 Task: Create a 60-minute meeting to evaluate partnership opportunities.
Action: Mouse moved to (72, 116)
Screenshot: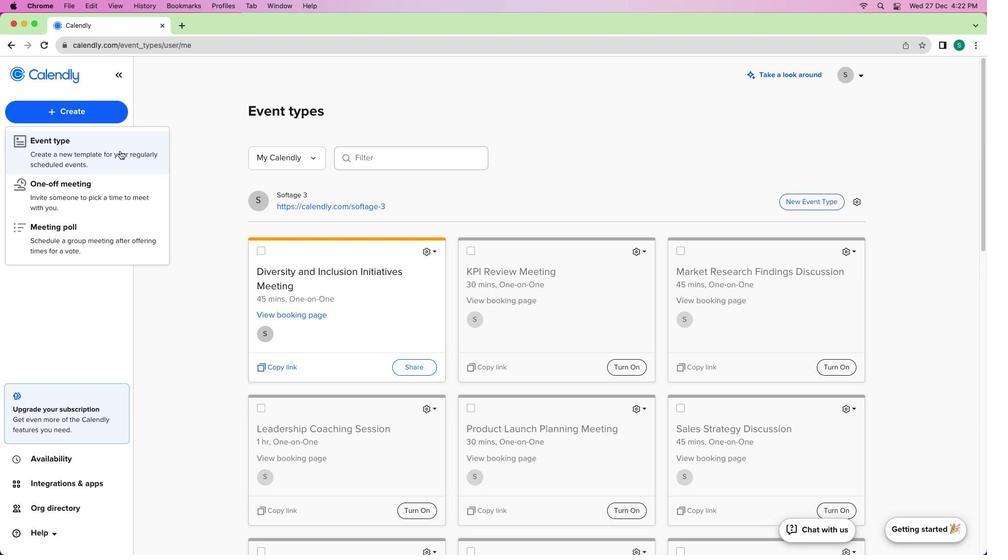 
Action: Mouse pressed left at (72, 116)
Screenshot: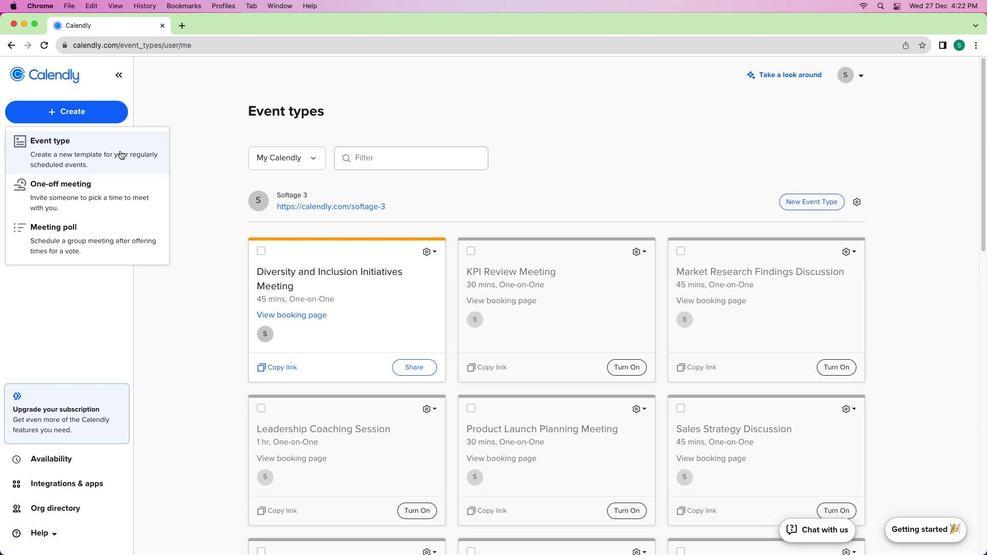 
Action: Mouse moved to (56, 158)
Screenshot: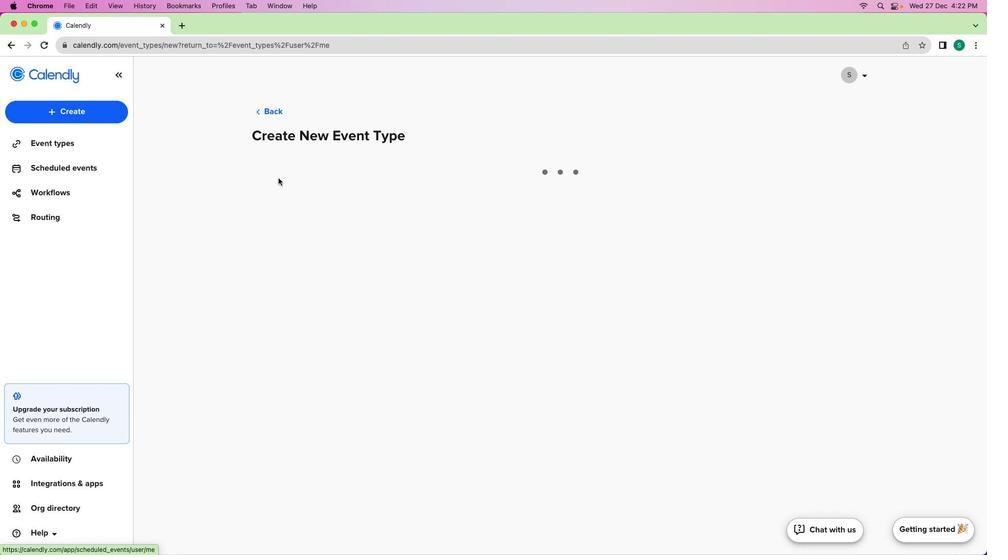 
Action: Mouse pressed left at (56, 158)
Screenshot: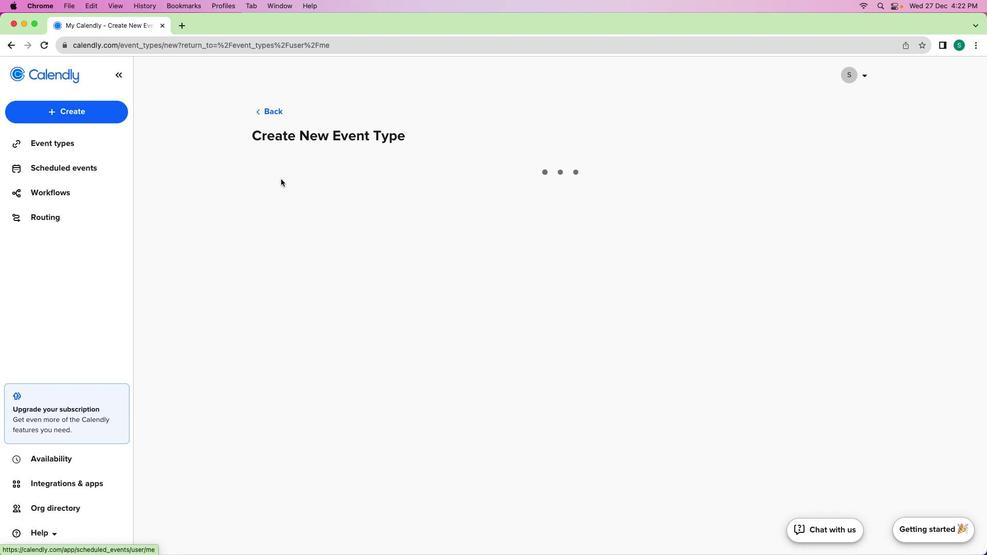 
Action: Mouse moved to (341, 210)
Screenshot: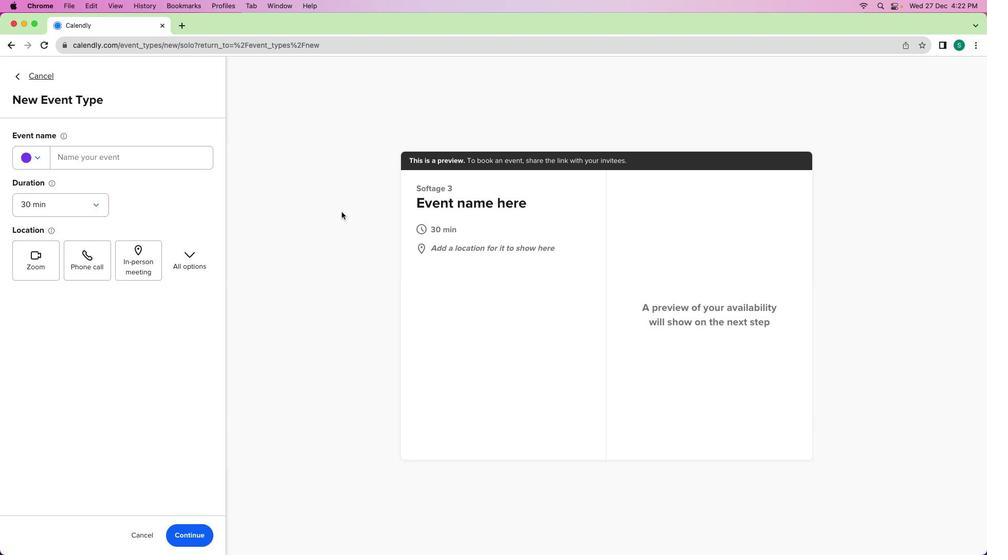 
Action: Mouse pressed left at (341, 210)
Screenshot: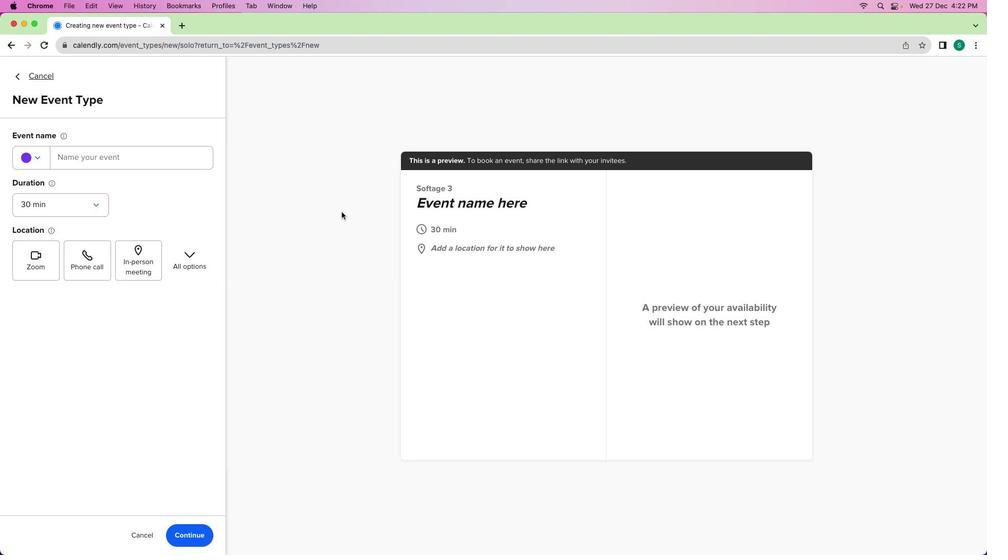 
Action: Mouse moved to (38, 162)
Screenshot: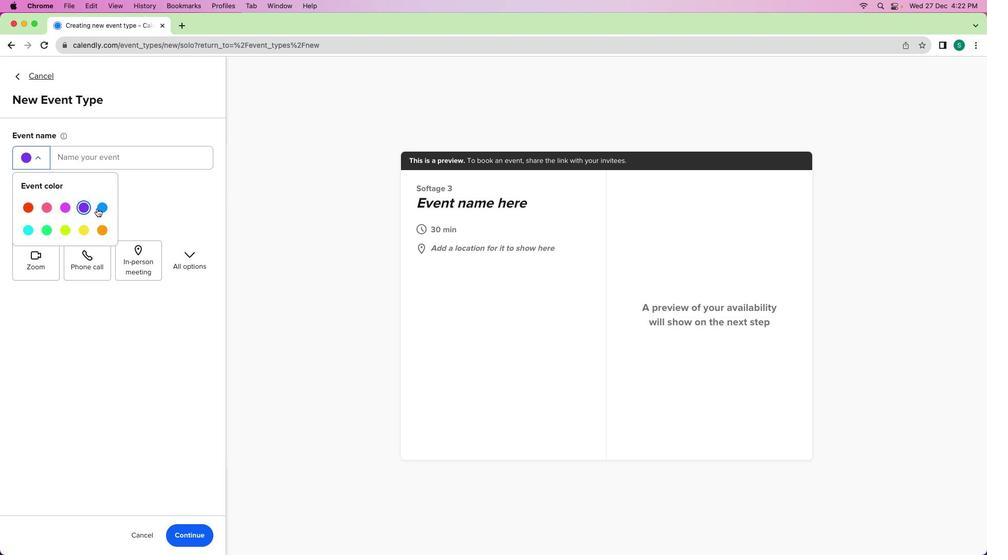 
Action: Mouse pressed left at (38, 162)
Screenshot: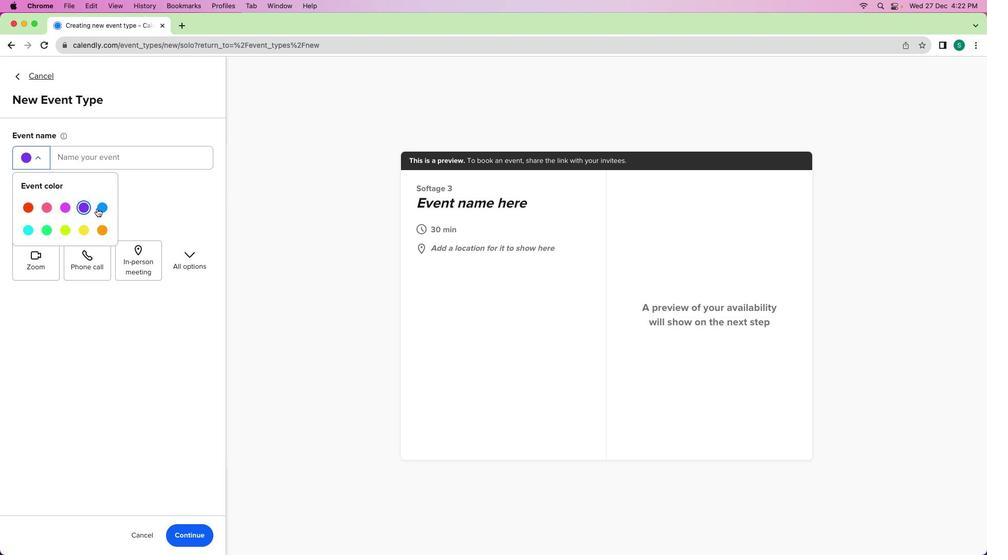 
Action: Mouse moved to (67, 206)
Screenshot: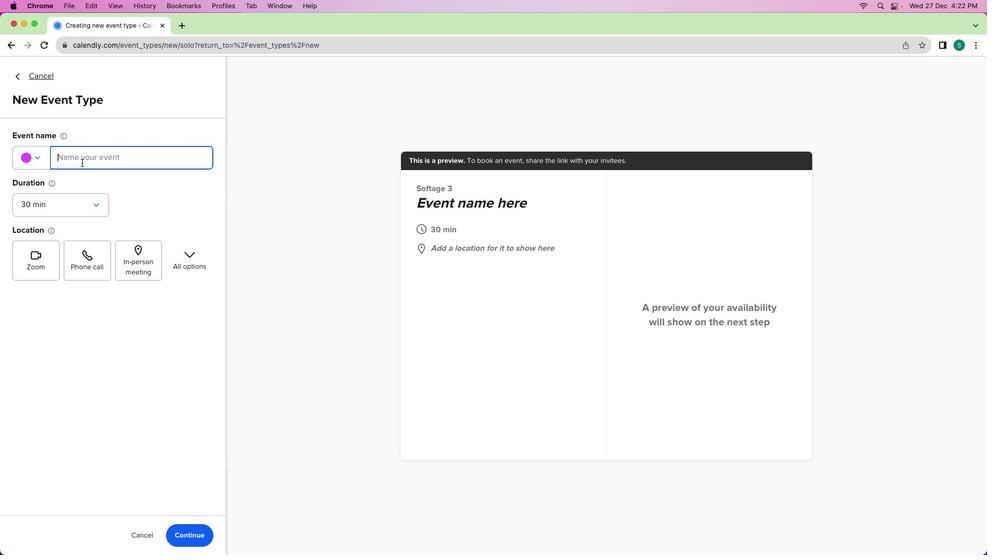 
Action: Mouse pressed left at (67, 206)
Screenshot: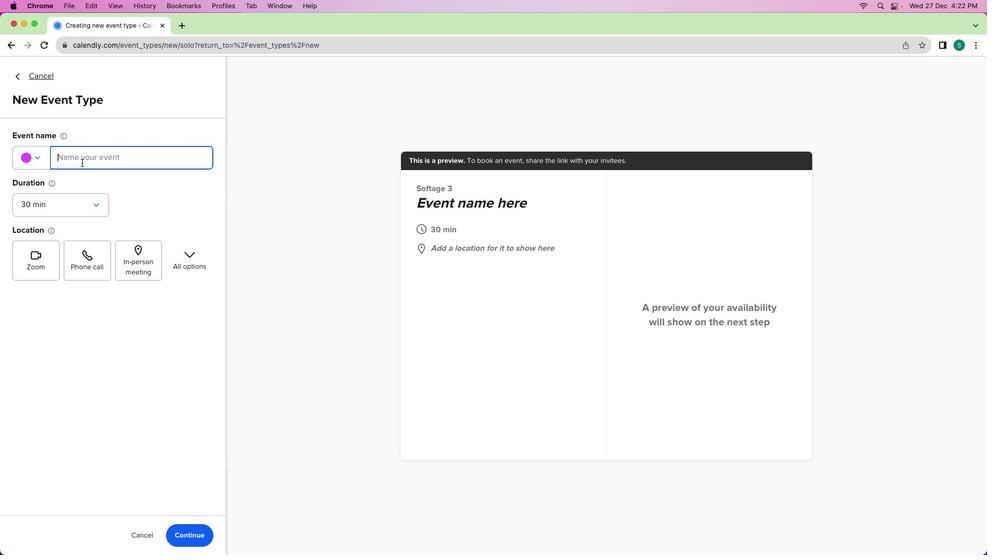 
Action: Mouse moved to (80, 162)
Screenshot: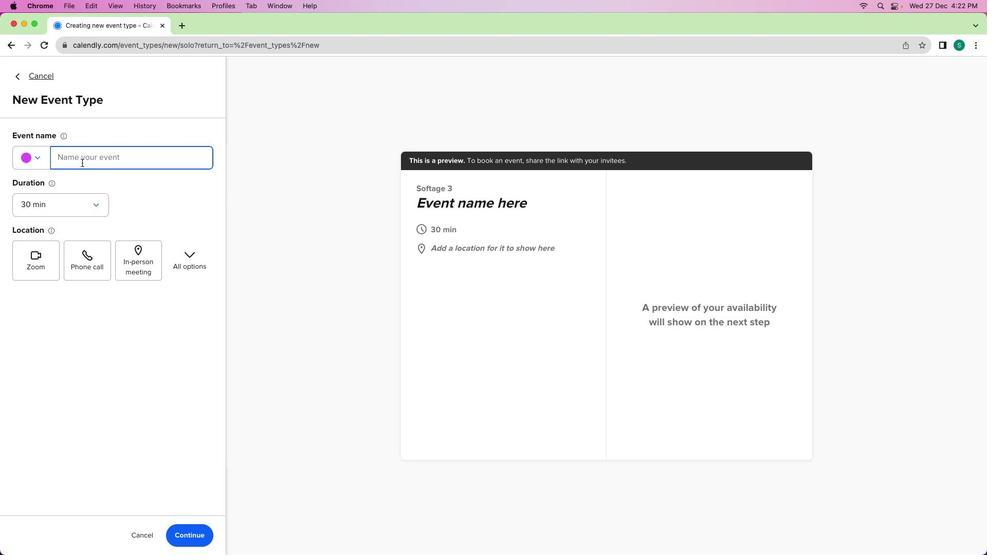 
Action: Mouse pressed left at (80, 162)
Screenshot: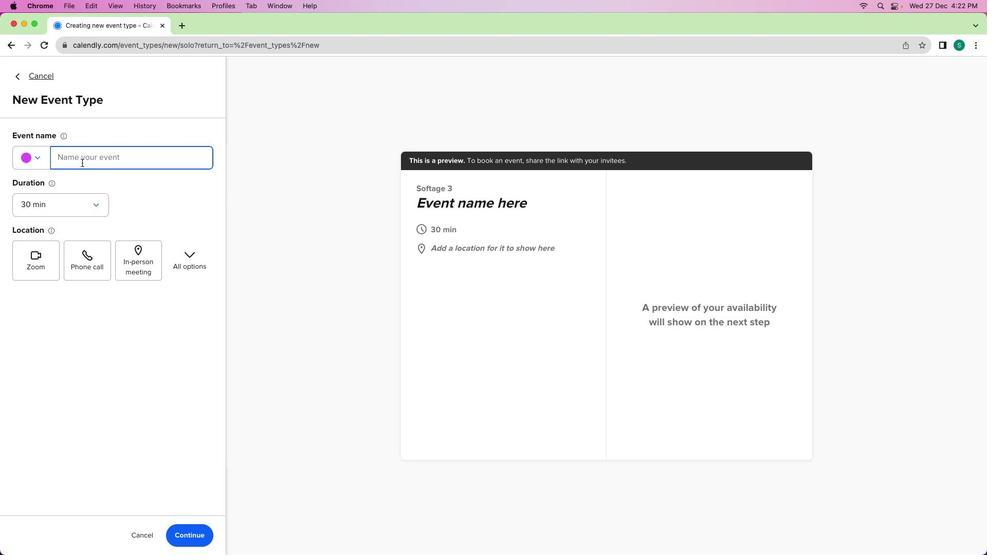 
Action: Mouse moved to (82, 162)
Screenshot: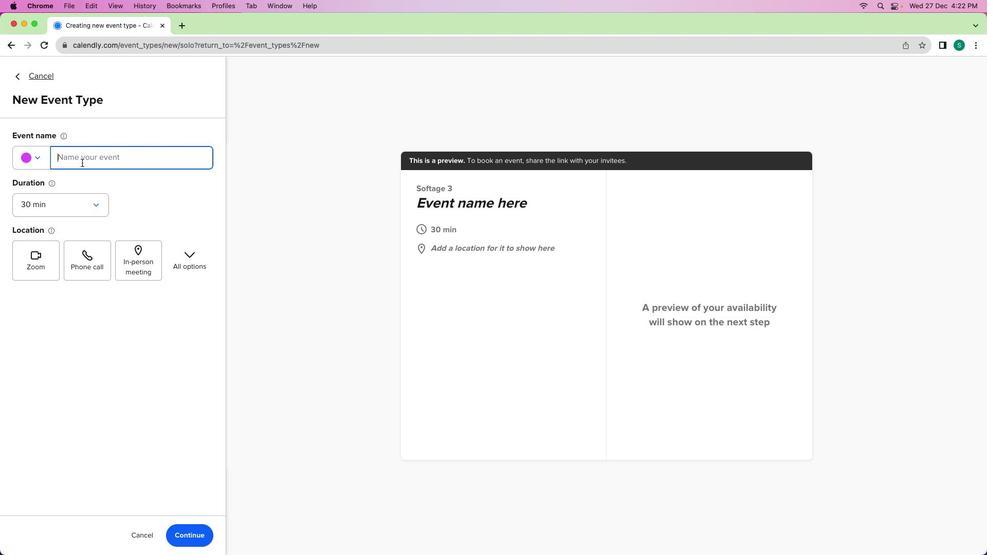 
Action: Key pressed Key.shift'P''a''r''t''n''e''r''s''h''i''p'Key.spaceKey.shift'O''p''p''o''r''t''u''n''i''t''i''e''s'Key.spaceKey.shift'E''v''a''l''u''a''t''i''o''n'Key.spaceKey.shift'M''e''e''t''i''n''g'
Screenshot: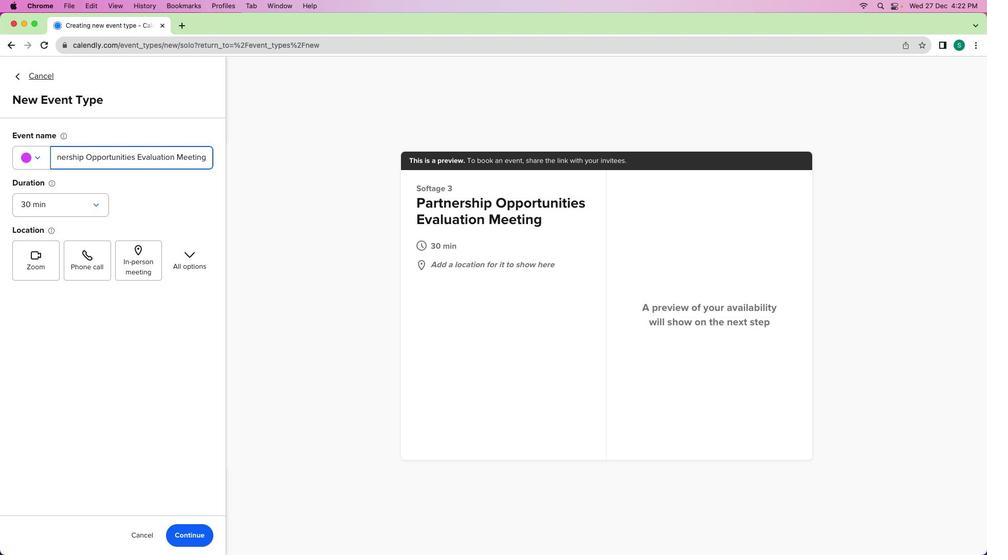 
Action: Mouse moved to (69, 204)
Screenshot: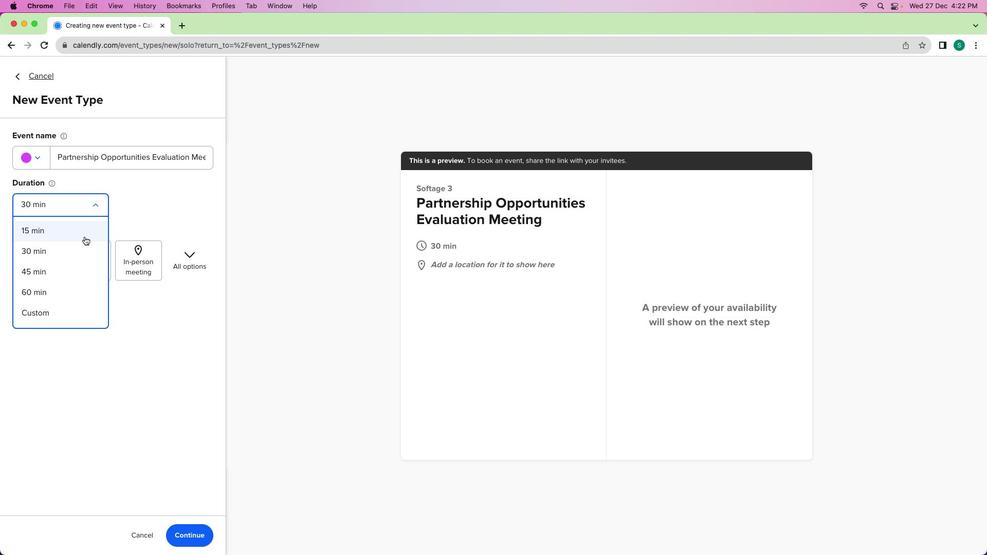 
Action: Mouse pressed left at (69, 204)
Screenshot: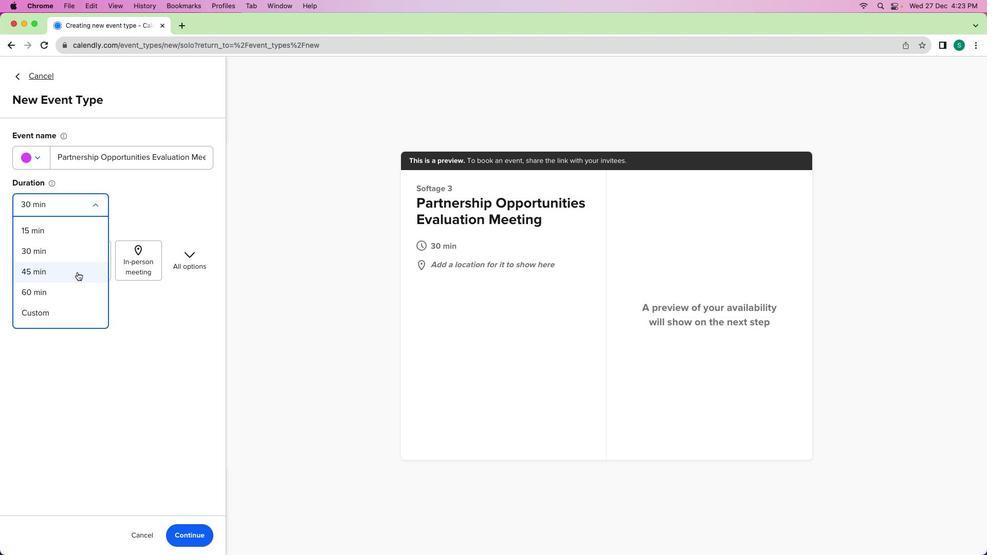 
Action: Mouse moved to (40, 297)
Screenshot: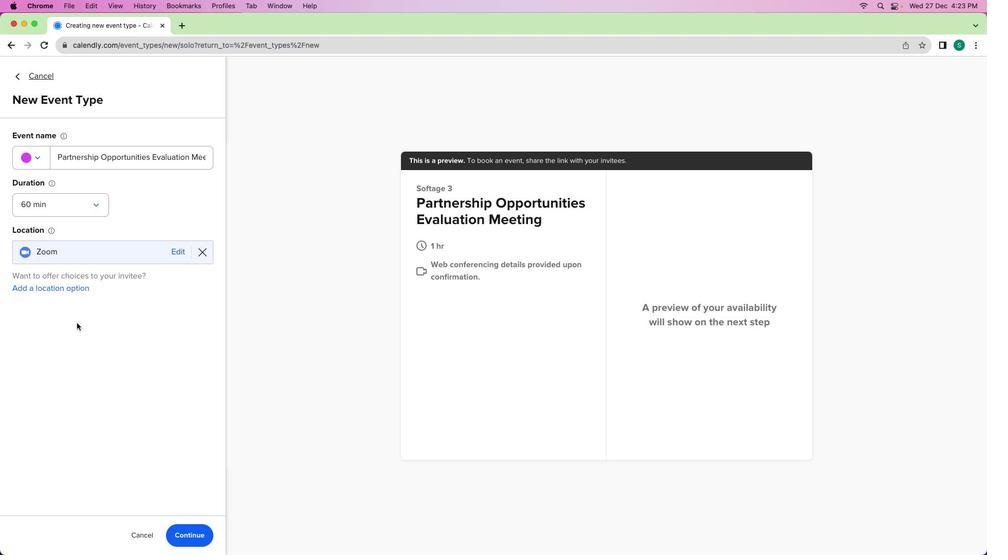
Action: Mouse pressed left at (40, 297)
Screenshot: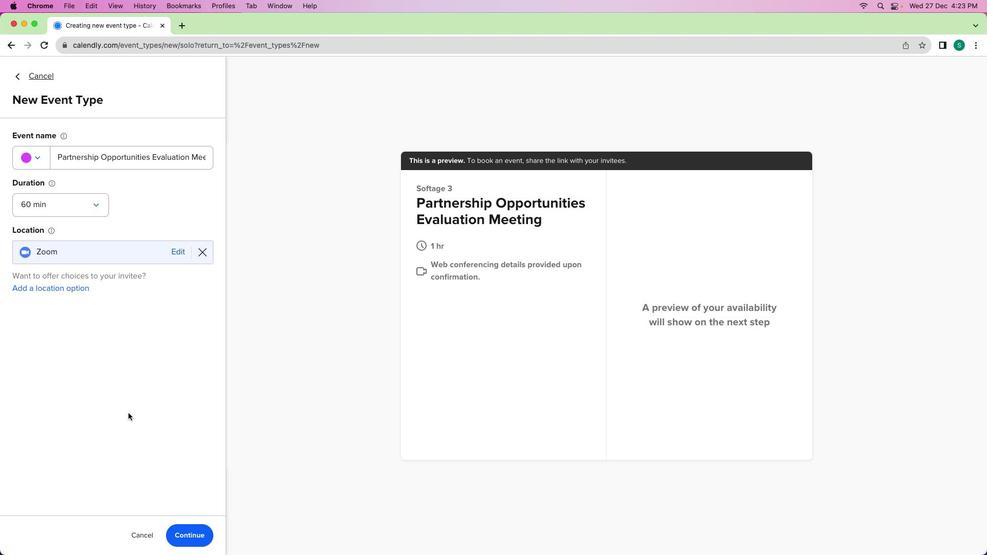 
Action: Mouse moved to (43, 275)
Screenshot: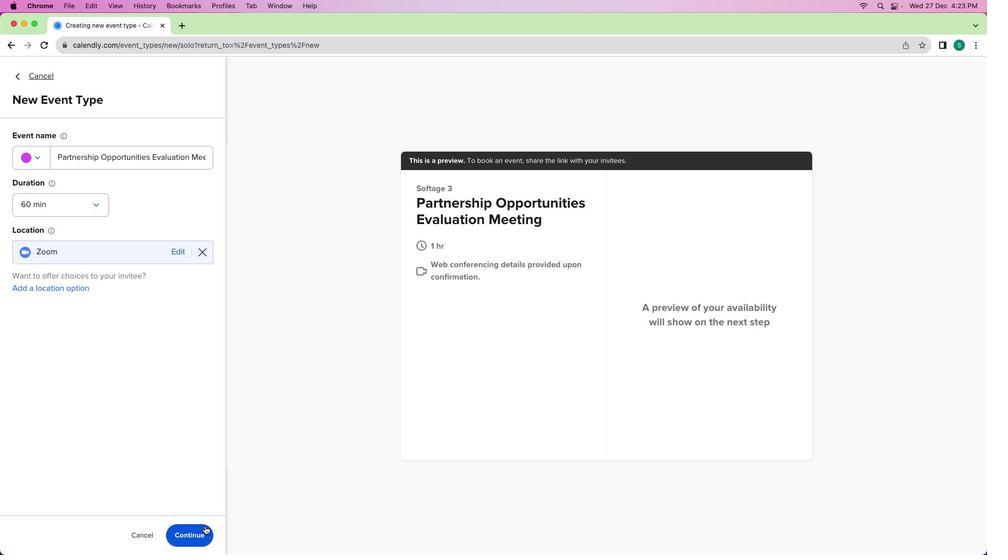 
Action: Mouse pressed left at (43, 275)
Screenshot: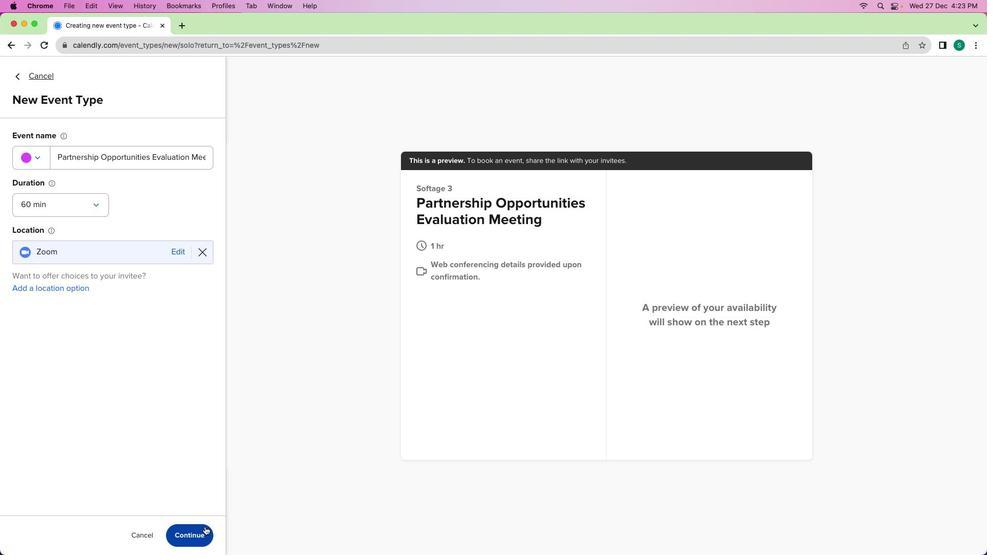 
Action: Mouse moved to (205, 526)
Screenshot: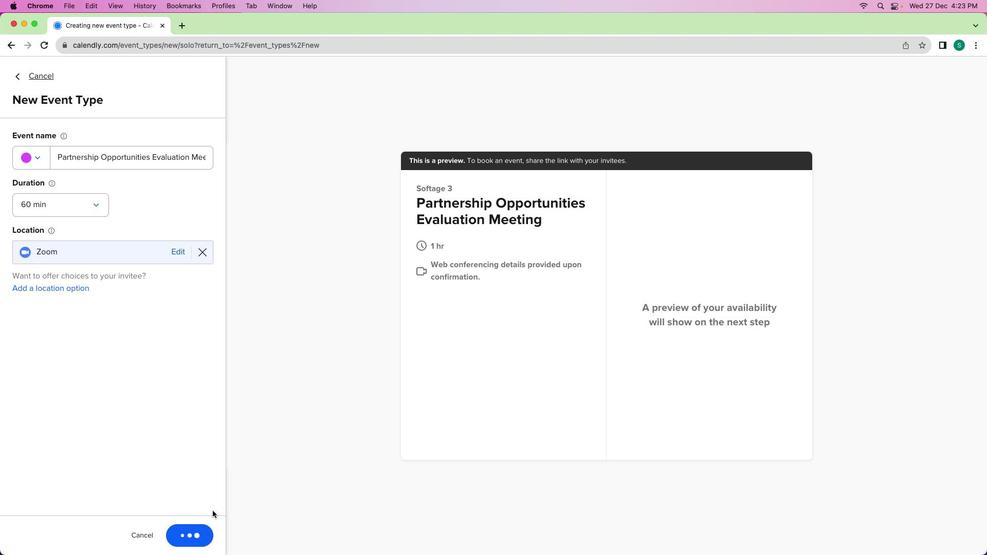 
Action: Mouse pressed left at (205, 526)
Screenshot: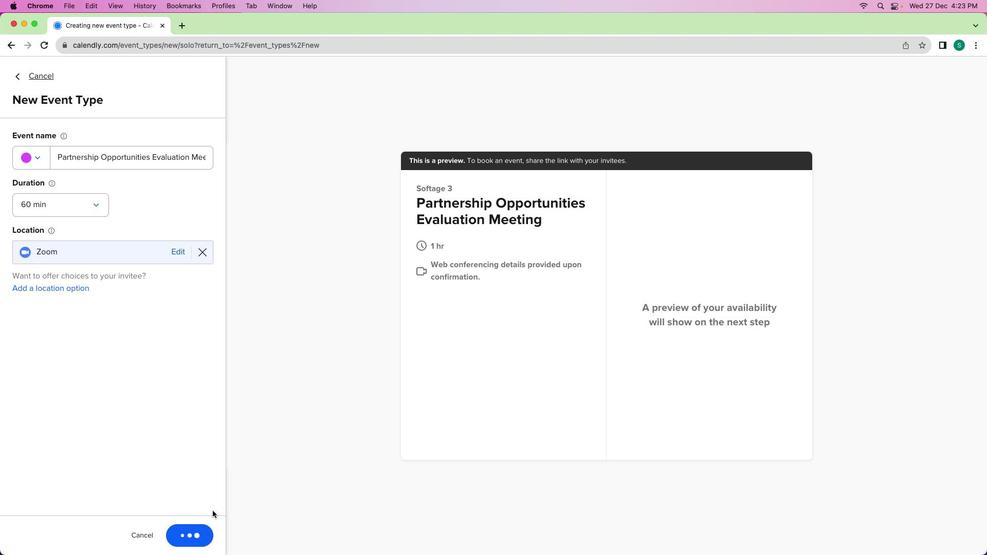 
Action: Mouse moved to (115, 193)
Screenshot: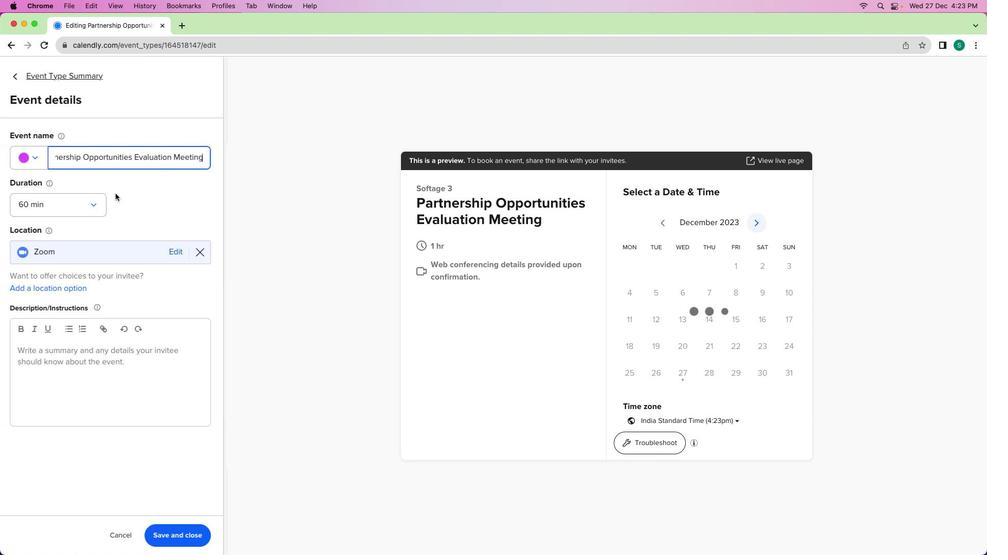 
Action: Mouse pressed left at (115, 193)
Screenshot: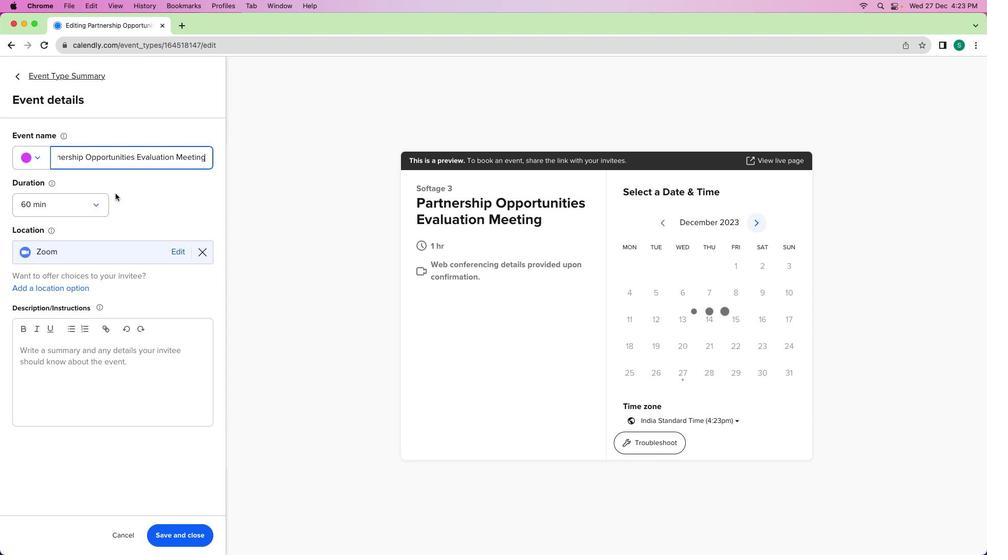 
Action: Mouse moved to (112, 356)
Screenshot: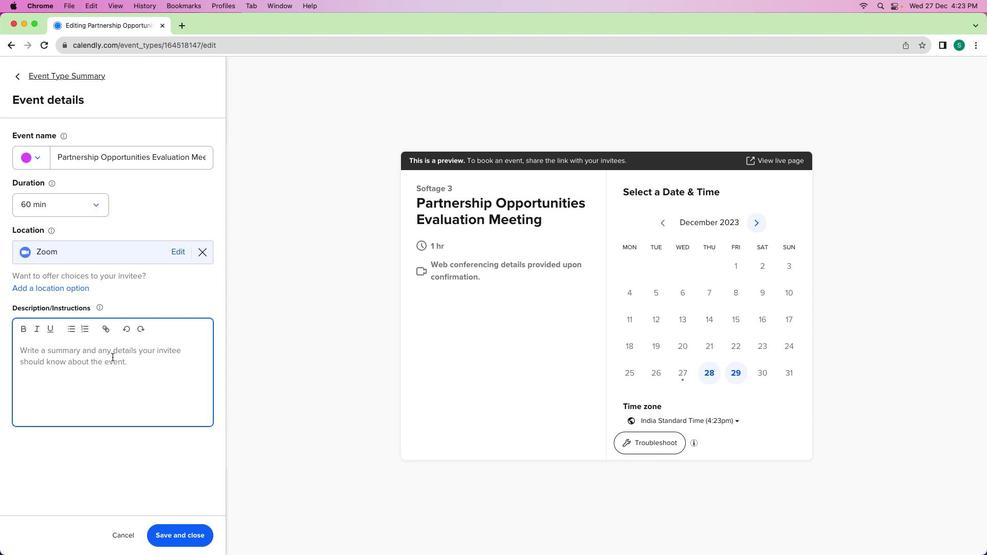 
Action: Mouse pressed left at (112, 356)
Screenshot: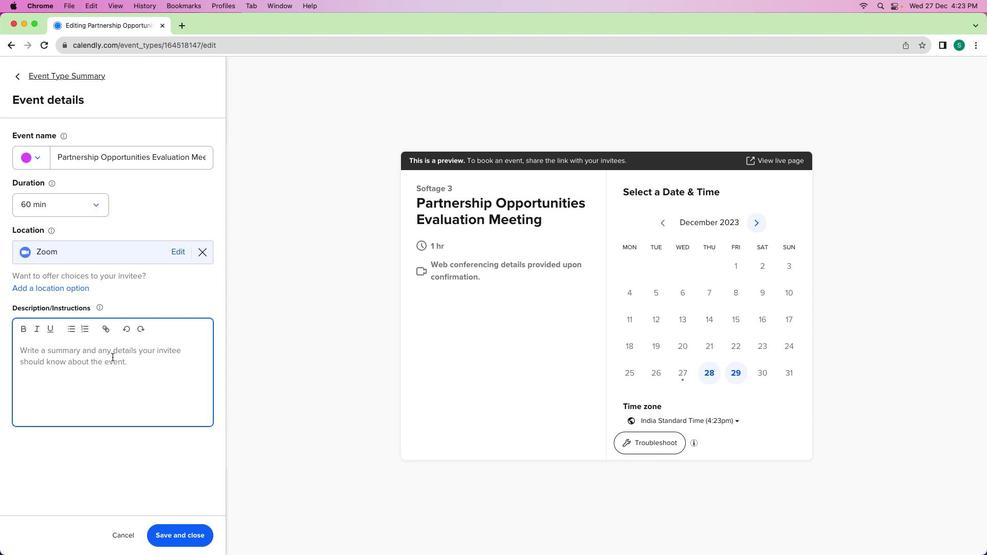 
Action: Mouse moved to (112, 356)
Screenshot: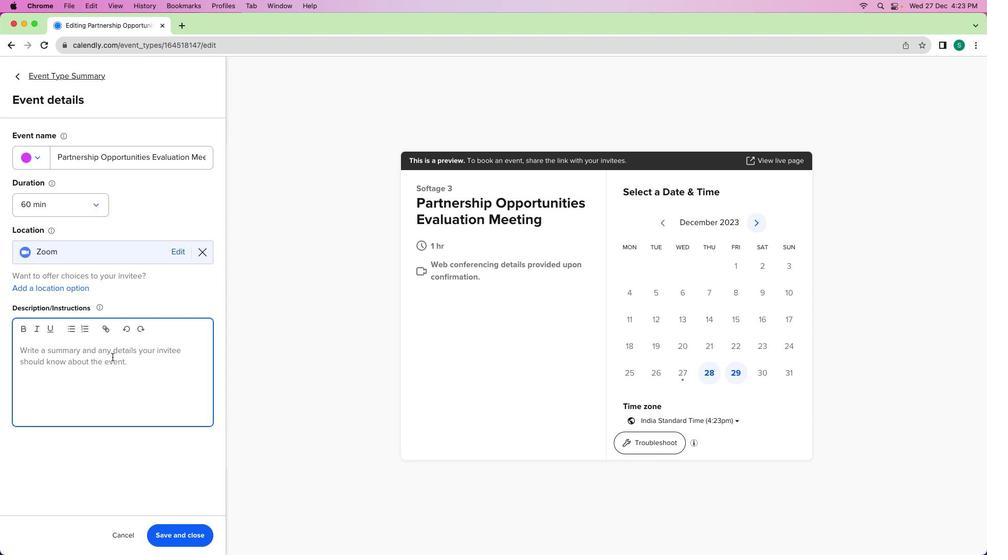 
Action: Key pressed Key.shift'J''o''i''n'Key.space'm''e'Key.space'f''o''r'Key.space'a'Key.space'c''o''m''p''r''e''h''e''n''s''i''v''e'Key.space'6''0''-''m''i''n''u''t''e'Key.space'm''e''e''t''i''n''g'Key.space'd''e''d''i''c''a''t''e''d'Key.space't''o'Key.space'e''v''a''l''u''a''t''i''n''g'Key.space'p''o''t''e''n''t''i''a''l'Key.space'p''a''r''t''n''e''r''s''h''i''p'Key.space'o''p''p''o''r''t''u''n''i''t''i''e''s''.'Key.spaceKey.shift'T''h''i''s'Key.space's''e''s''s''i''o''n'Key.space'w''i''l''l'Key.space'p''r''o''v''i''d''e'Key.space'u''s'
Screenshot: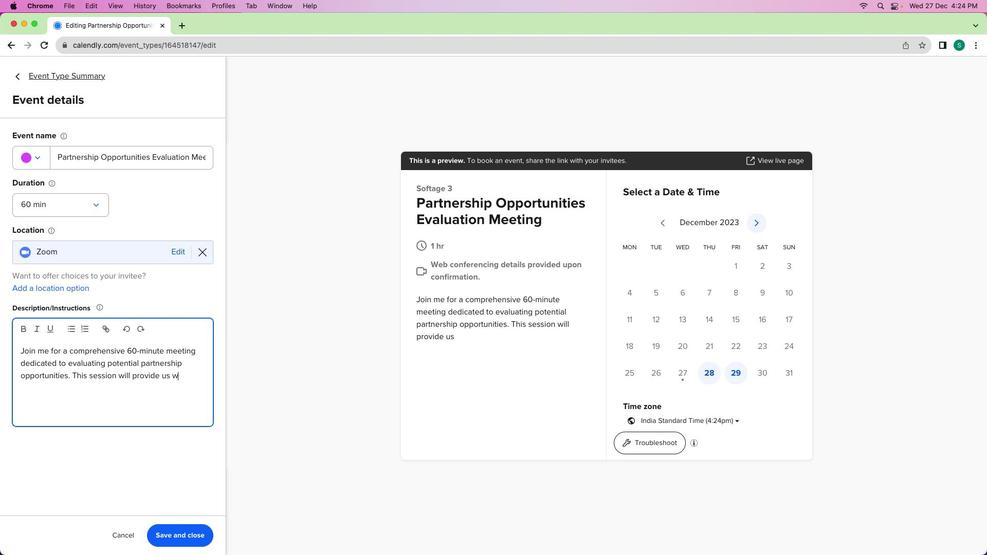 
Action: Mouse moved to (112, 357)
Screenshot: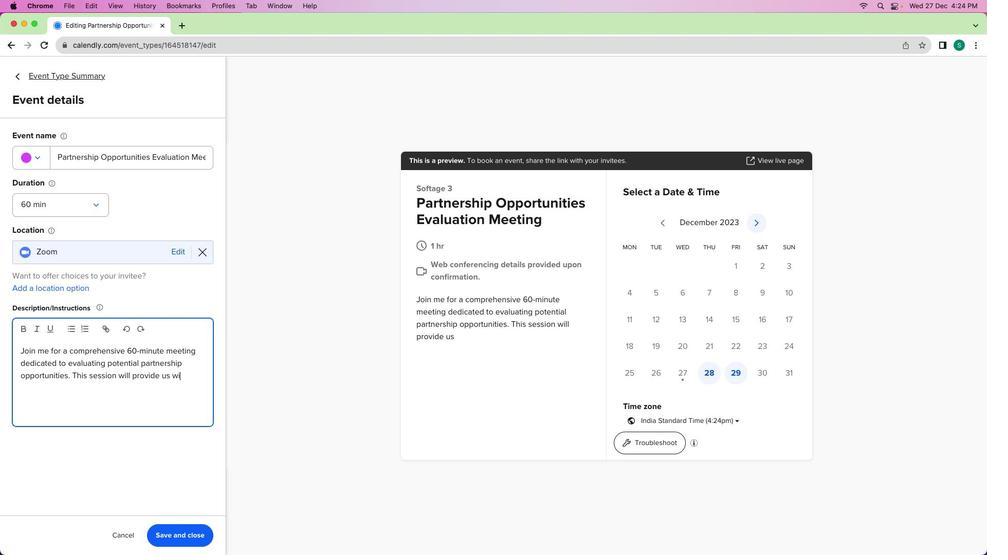 
Action: Key pressed Key.space'w''i''t''h'Key.space't''h''e'Key.space't''i''m''e'Key.space't''o'Key.space'a''n''a''l''y''z''e'Key.space'p''r''o''s''p''e''t''s'Key.leftKey.left'c'Key.downKey.spaceKey.backspace','Key.space'd''i''s''c''u''s''s'Key.space'a''l''i''g''n''m''e''n''t'Key.space'w''i''t''h'Key.space'o''u''r'Key.space'g''o''a''l''s'','Key.space'a''n''d'Key.space's''t''r''a''t''e''g''i''z''e'Key.space'o''n'Key.space'p''o''t''e''n''t''i''a''l'Key.space'c''o''l''l''a''b''o''r''a''t''i''o''n''s'Key.space't''h''a''t'Key.space'c''a''n'Key.space'c''o''n''t''r''i''o'Key.backspace'b''u''t''e'Key.space't''o'Key.space'o''u''r'Key.space'm''u''t''u''a''l'Key.space's''u''c''c''e''s''s''.'
Screenshot: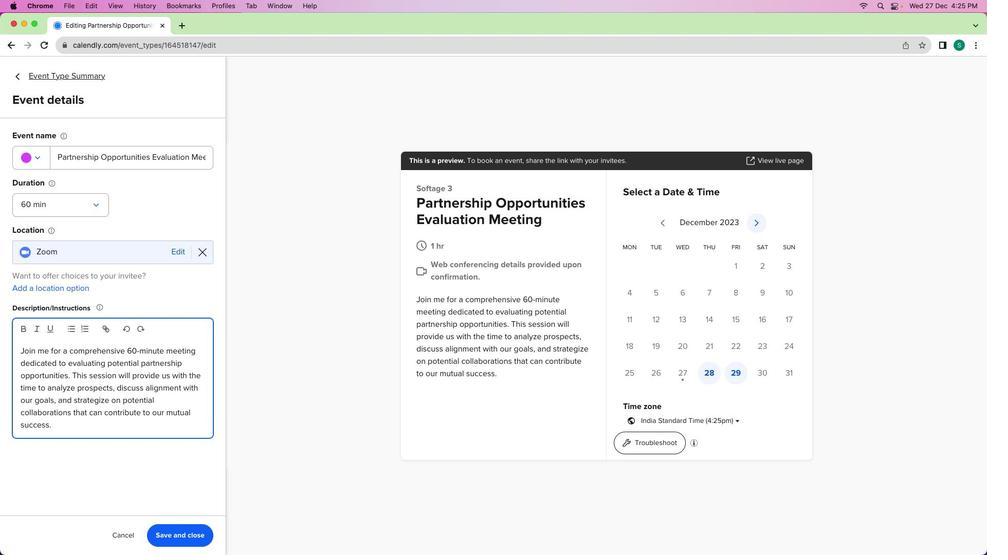 
Action: Mouse moved to (188, 541)
Screenshot: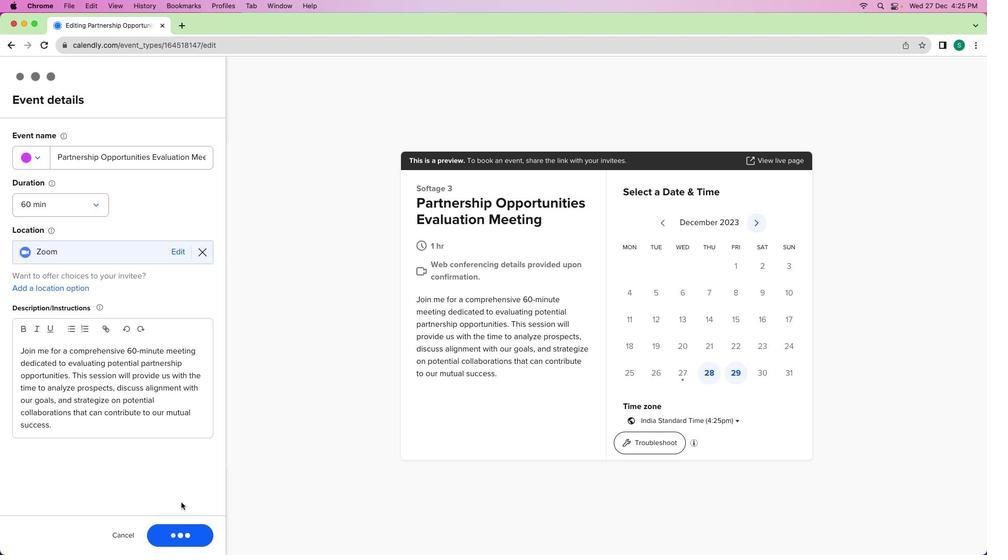 
Action: Mouse pressed left at (188, 541)
Screenshot: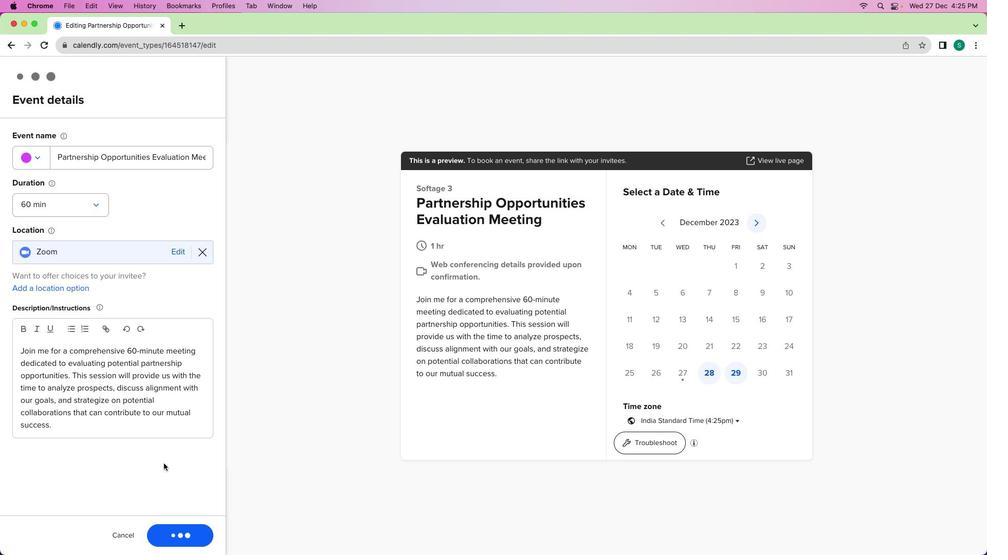 
Action: Mouse moved to (39, 75)
Screenshot: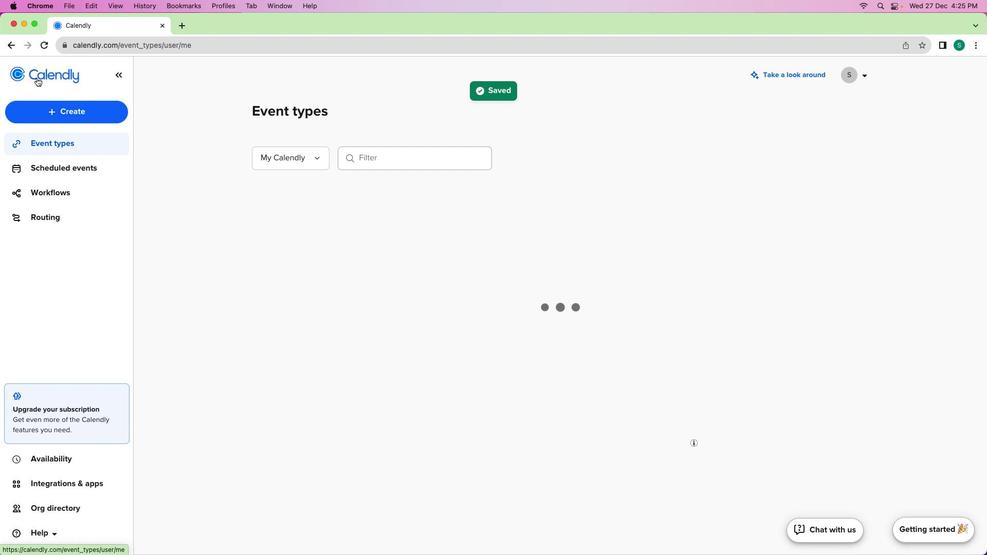 
Action: Mouse pressed left at (39, 75)
Screenshot: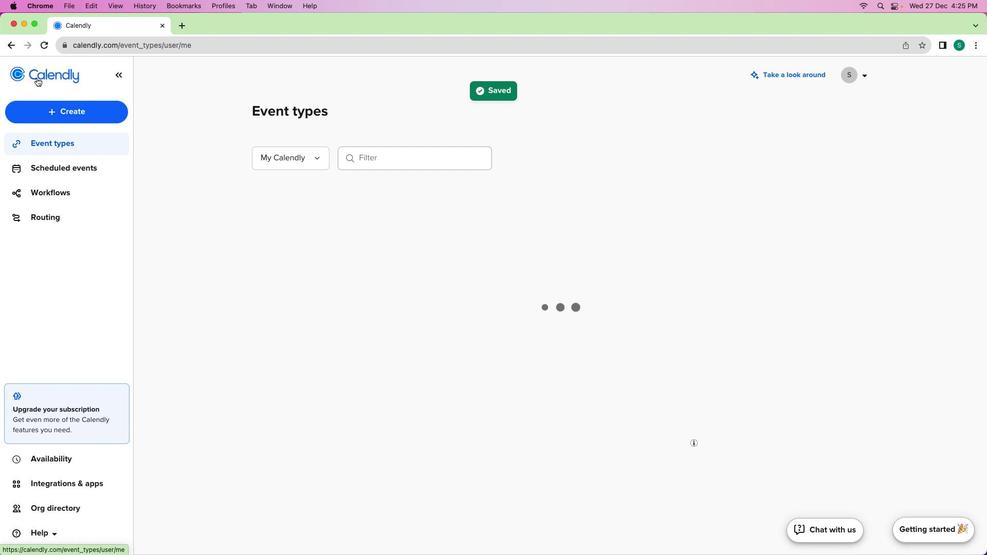 
Action: Mouse moved to (356, 278)
Screenshot: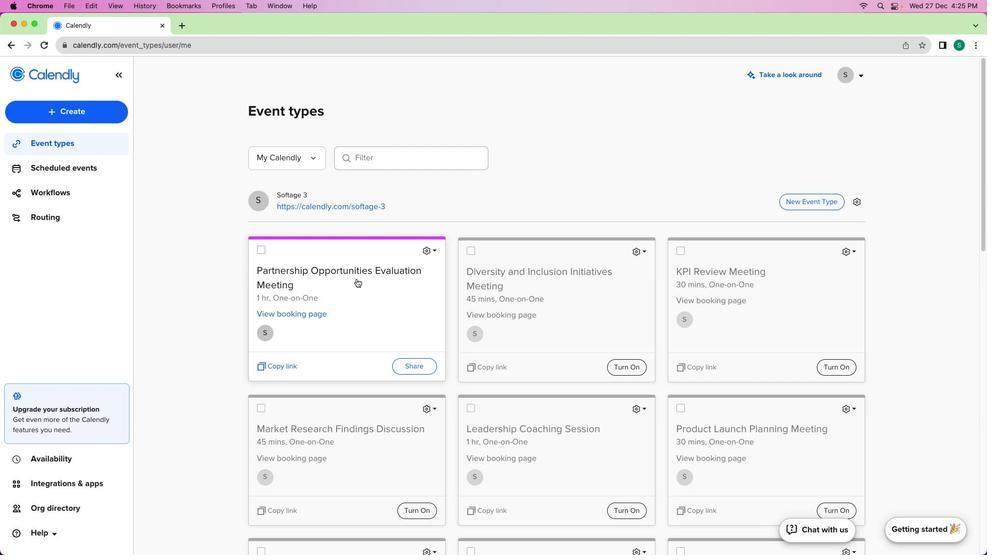 
